 Task: Use the formula "TBILLYIELD" in spreadsheet "Project portfolio".
Action: Mouse pressed left at (305, 158)
Screenshot: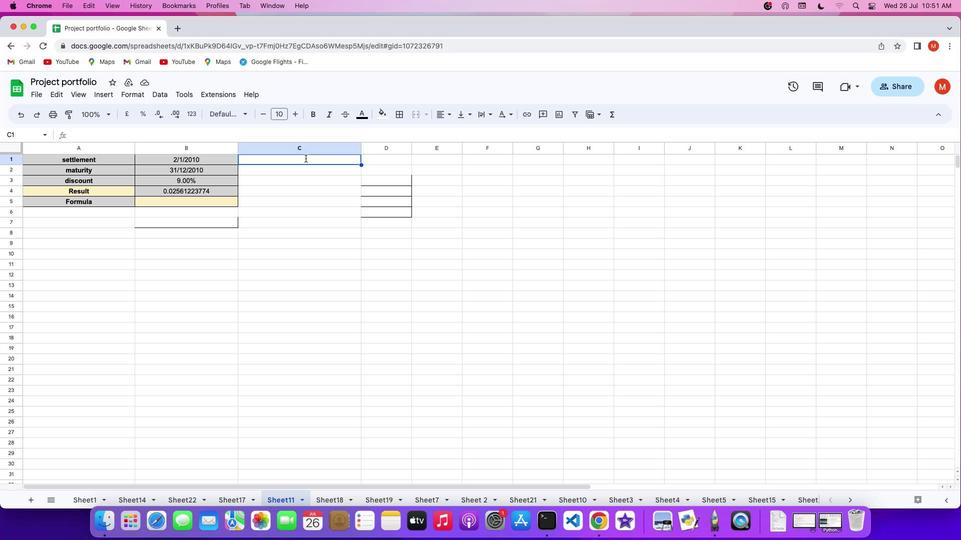 
Action: Key pressed '='
Screenshot: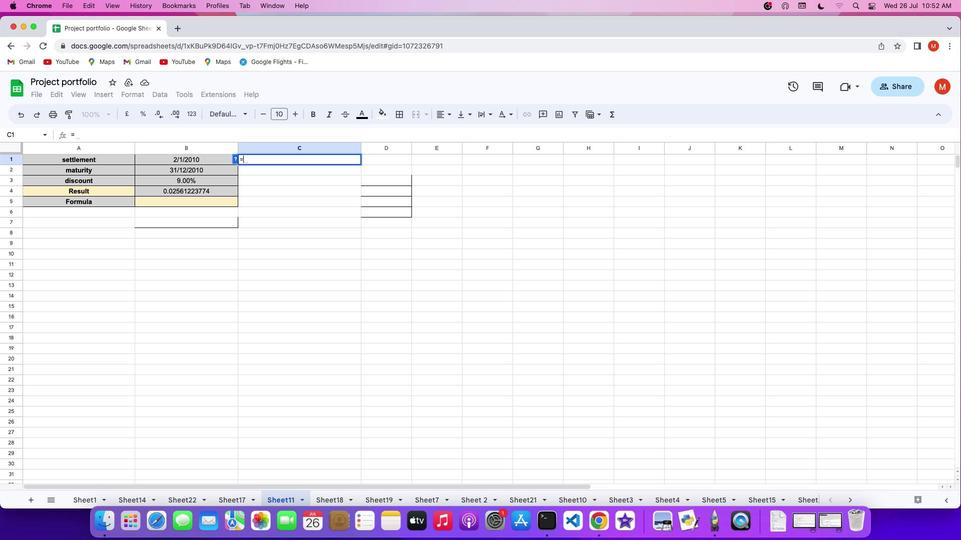 
Action: Mouse moved to (614, 119)
Screenshot: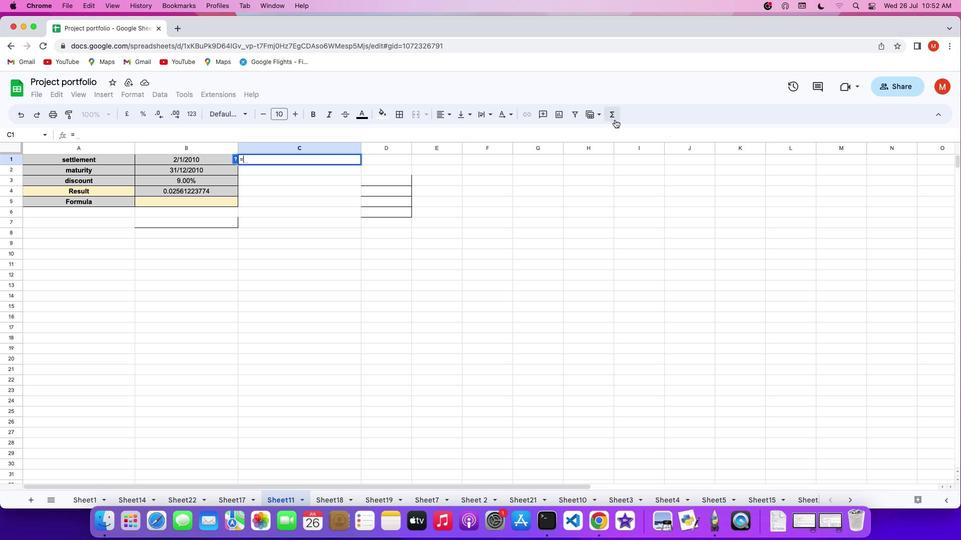 
Action: Mouse pressed left at (614, 119)
Screenshot: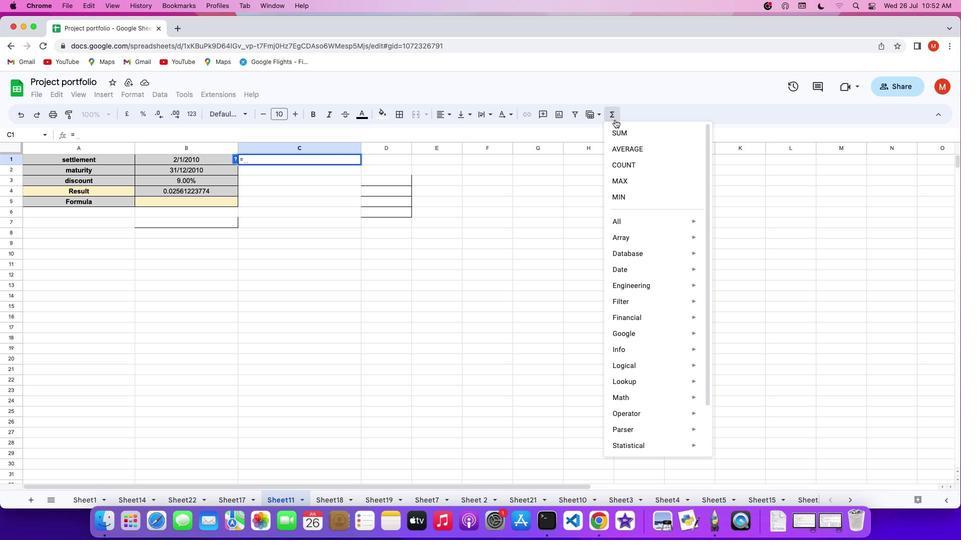 
Action: Mouse moved to (753, 387)
Screenshot: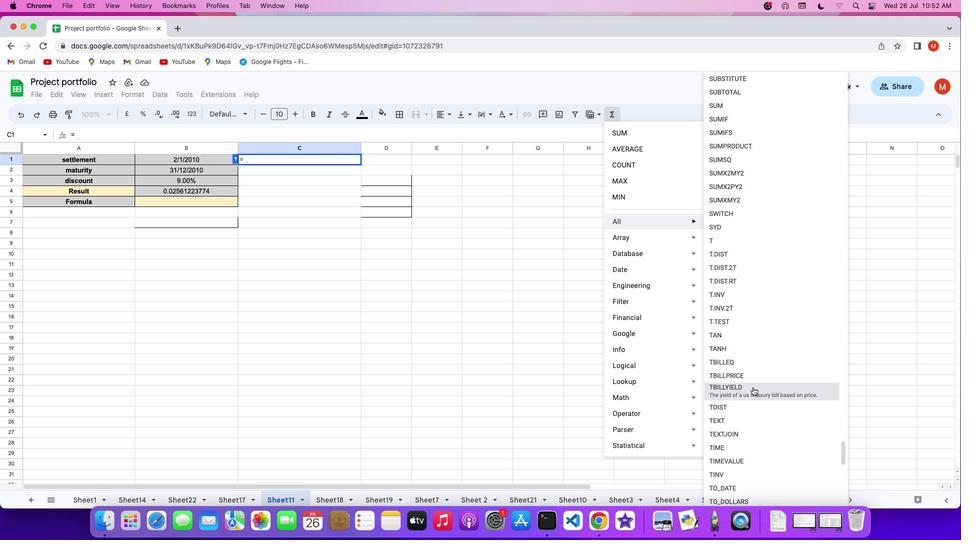 
Action: Mouse pressed left at (753, 387)
Screenshot: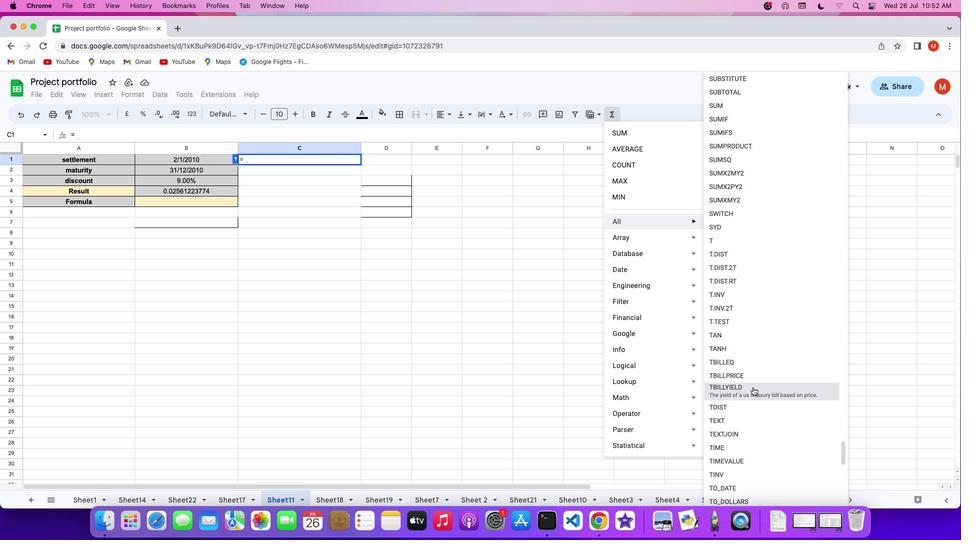 
Action: Mouse moved to (361, 197)
Screenshot: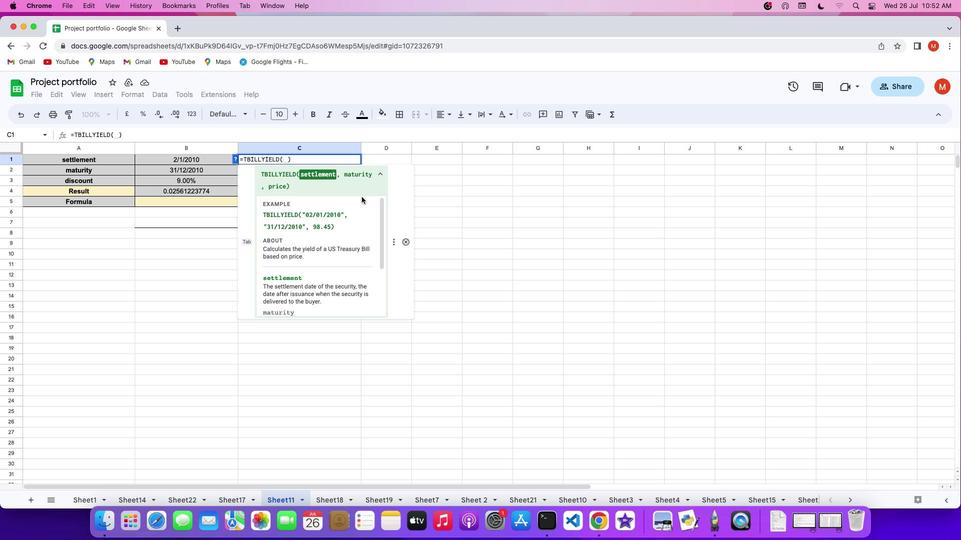 
Action: Key pressed Key.shift_r'"''0''2''/''0''1''/''2''0''1''0'Key.shift_r'"'','Key.shift_r'"''3''1''/''1''2''/''2''0''1''0'Key.shift_r'"'',''9''8''.''4''5'Key.enter
Screenshot: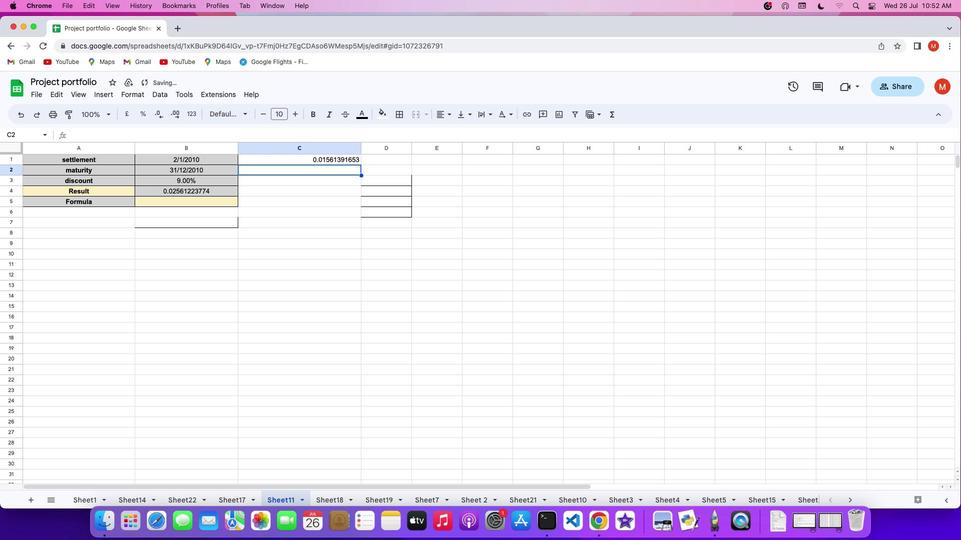 
